 Task: Open Card Card0000000054 in Board Board0000000014 in Workspace WS0000000005 in Trello. Add Member mailaustralia7@gmail.com to Card Card0000000054 in Board Board0000000014 in Workspace WS0000000005 in Trello. Add Blue Label titled Label0000000054 to Card Card0000000054 in Board Board0000000014 in Workspace WS0000000005 in Trello. Add Checklist CL0000000054 to Card Card0000000054 in Board Board0000000014 in Workspace WS0000000005 in Trello. Add Dates with Start Date as Sep 01 2023 and Due Date as Sep 30 2023 to Card Card0000000054 in Board Board0000000014 in Workspace WS0000000005 in Trello
Action: Mouse moved to (255, 328)
Screenshot: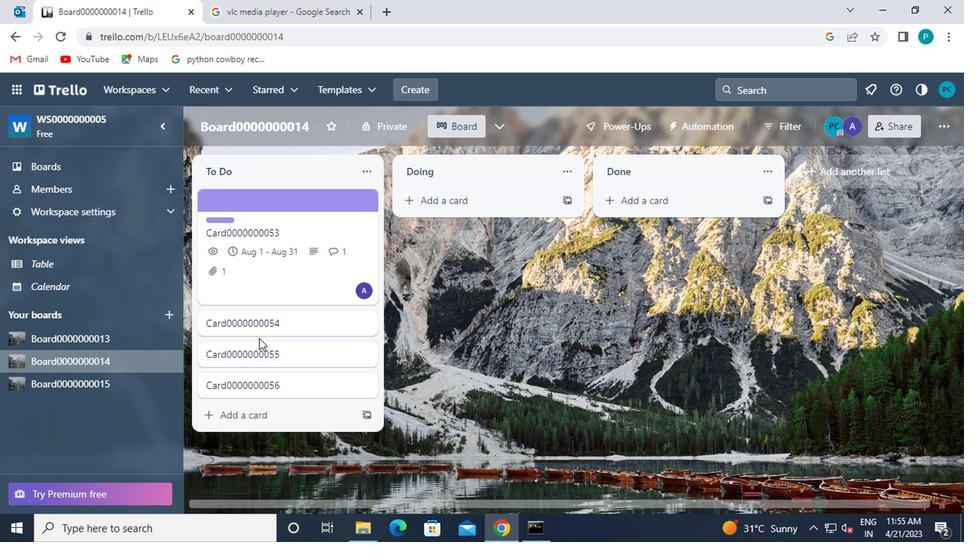 
Action: Mouse pressed left at (255, 328)
Screenshot: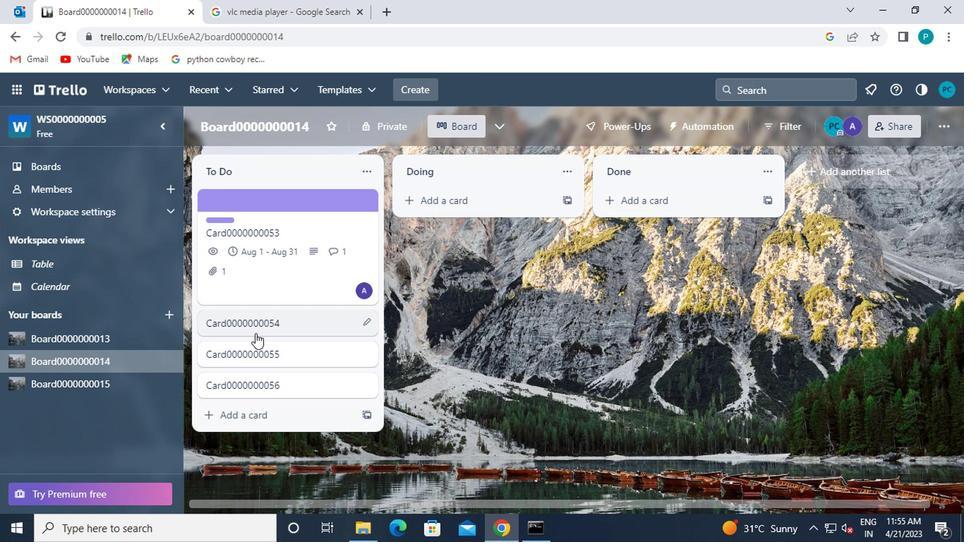 
Action: Mouse moved to (652, 253)
Screenshot: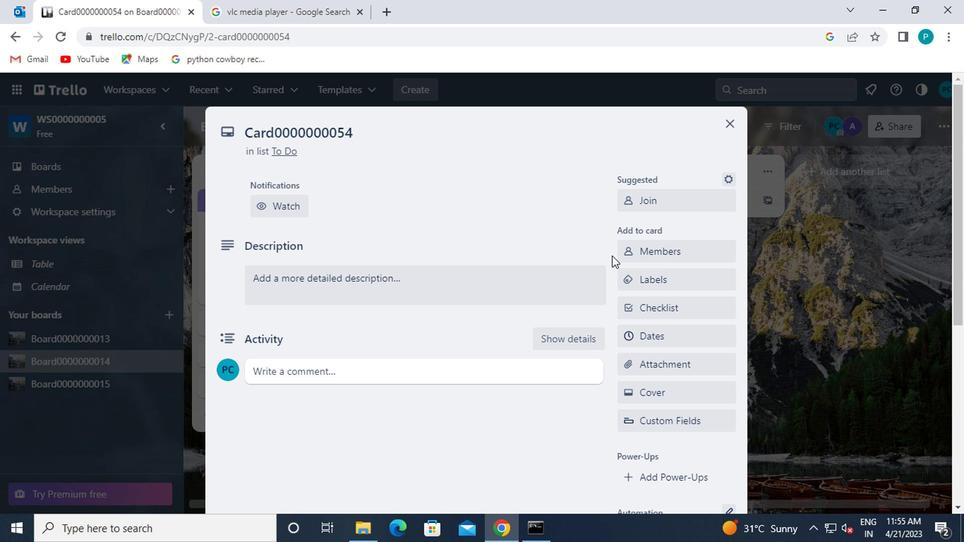 
Action: Mouse pressed left at (652, 253)
Screenshot: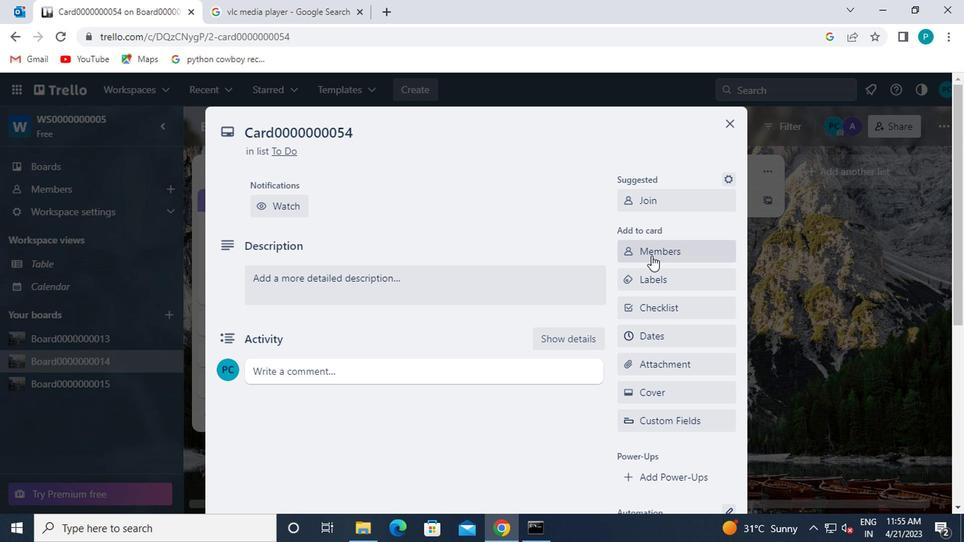 
Action: Mouse moved to (659, 318)
Screenshot: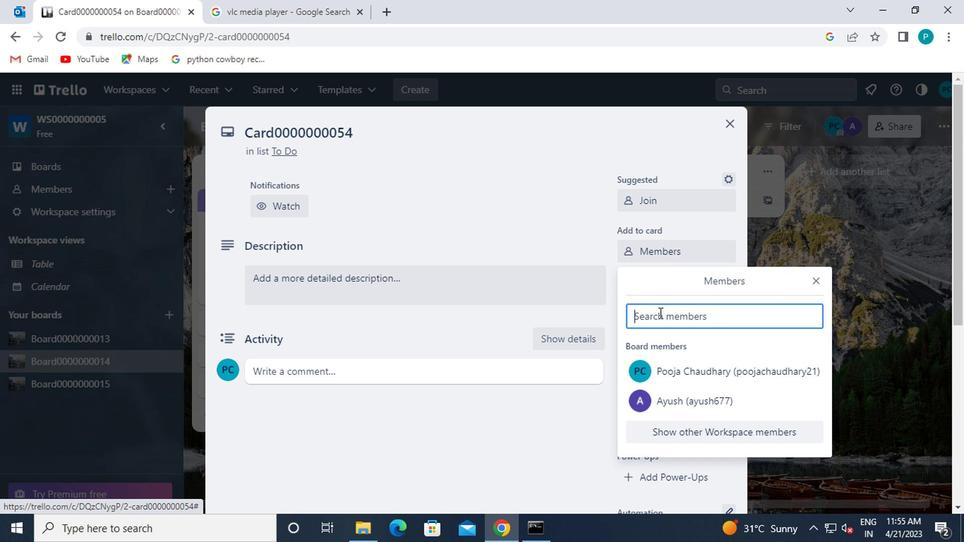 
Action: Mouse pressed left at (659, 318)
Screenshot: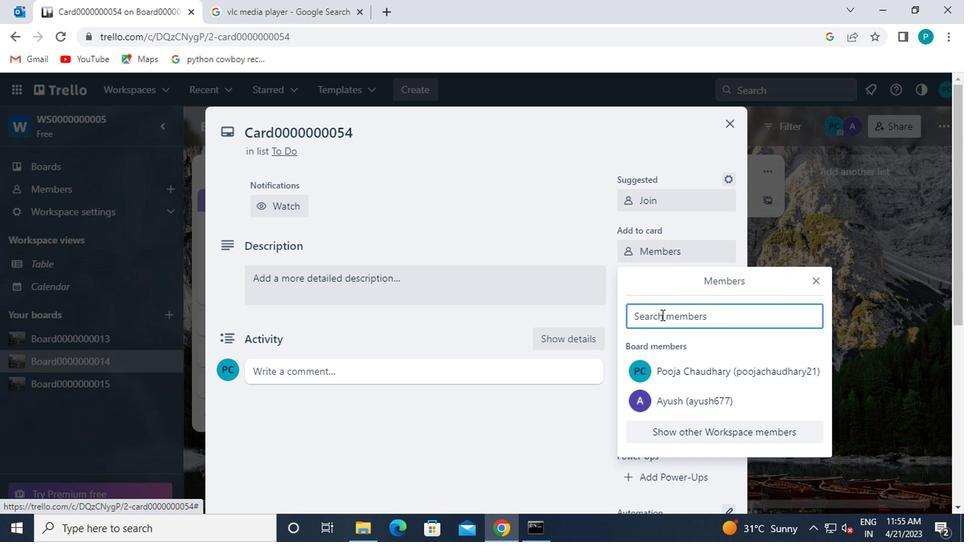 
Action: Mouse moved to (659, 318)
Screenshot: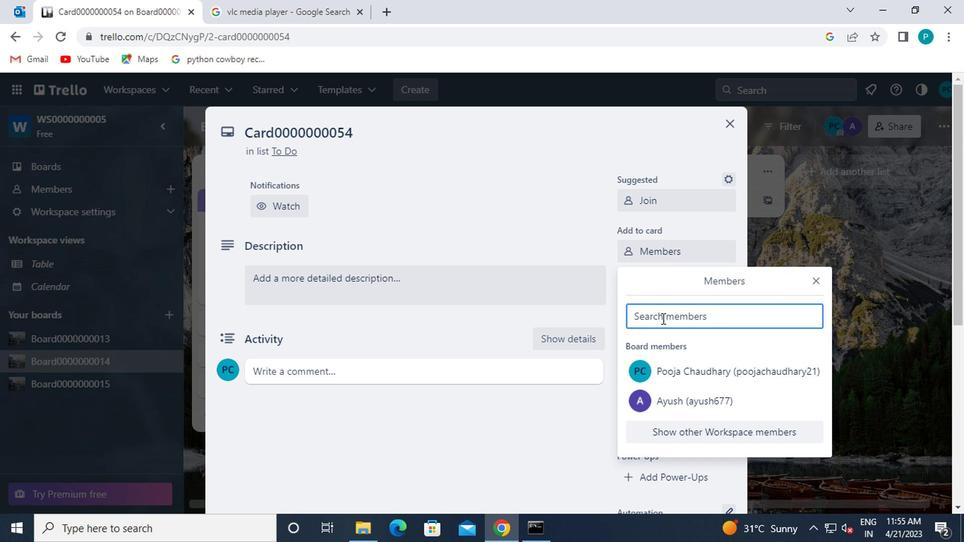 
Action: Key pressed mail
Screenshot: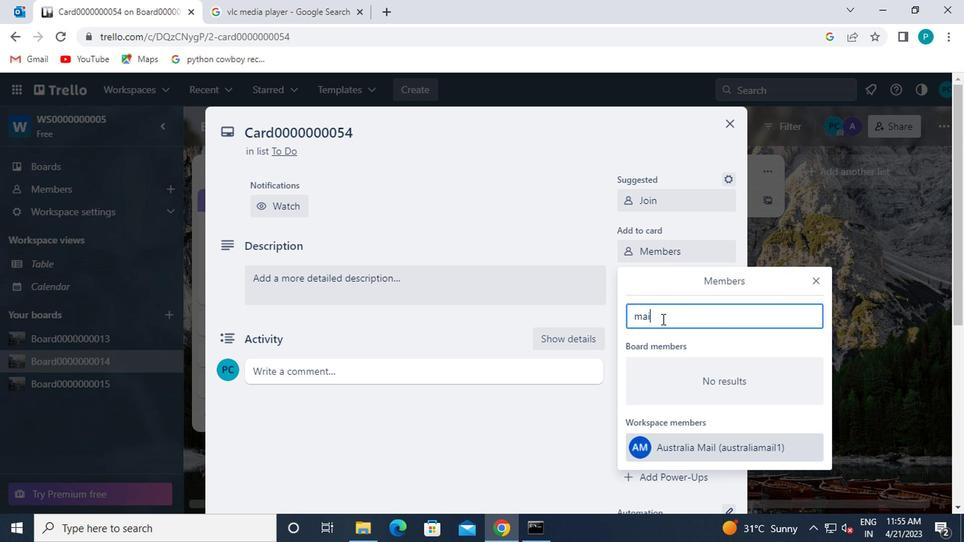 
Action: Mouse moved to (665, 451)
Screenshot: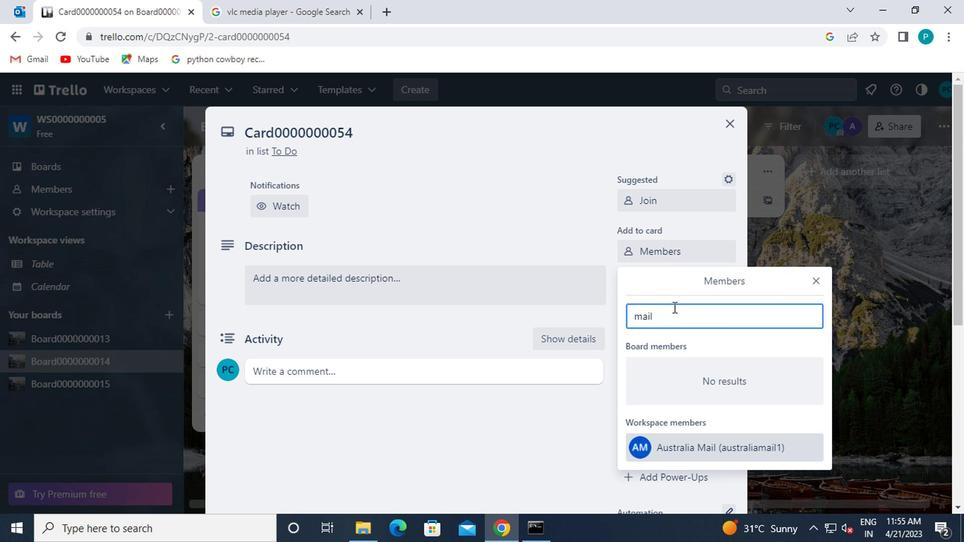 
Action: Mouse pressed left at (665, 451)
Screenshot: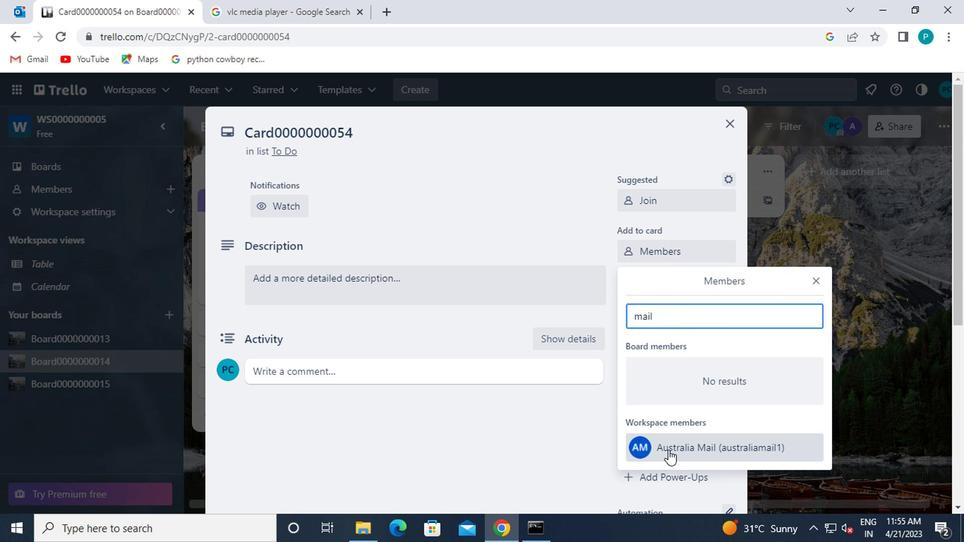 
Action: Mouse moved to (813, 279)
Screenshot: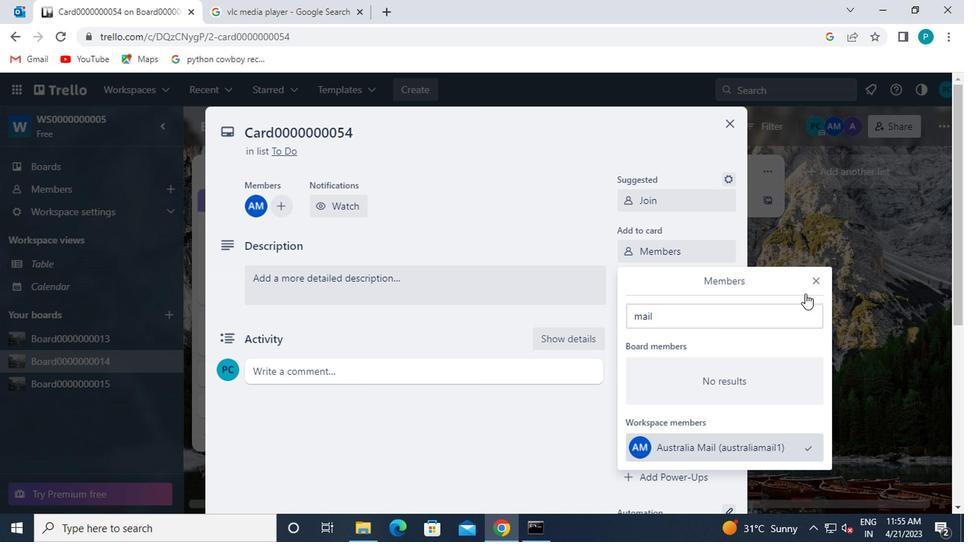 
Action: Mouse pressed left at (813, 279)
Screenshot: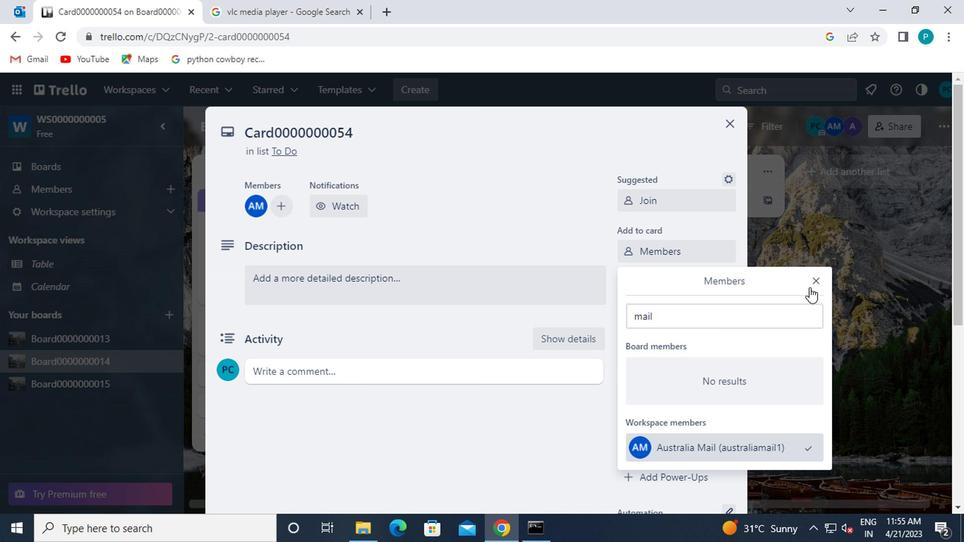 
Action: Mouse moved to (709, 280)
Screenshot: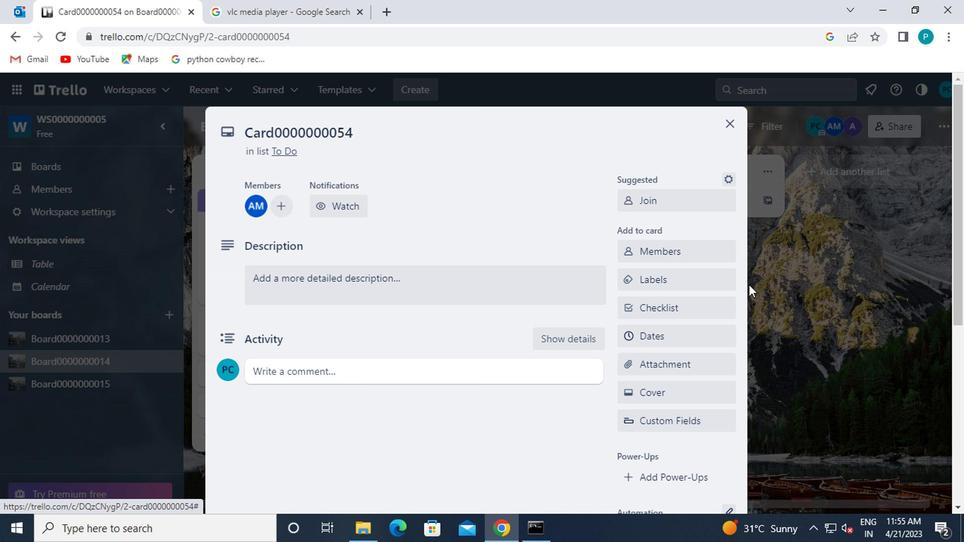 
Action: Mouse pressed left at (709, 280)
Screenshot: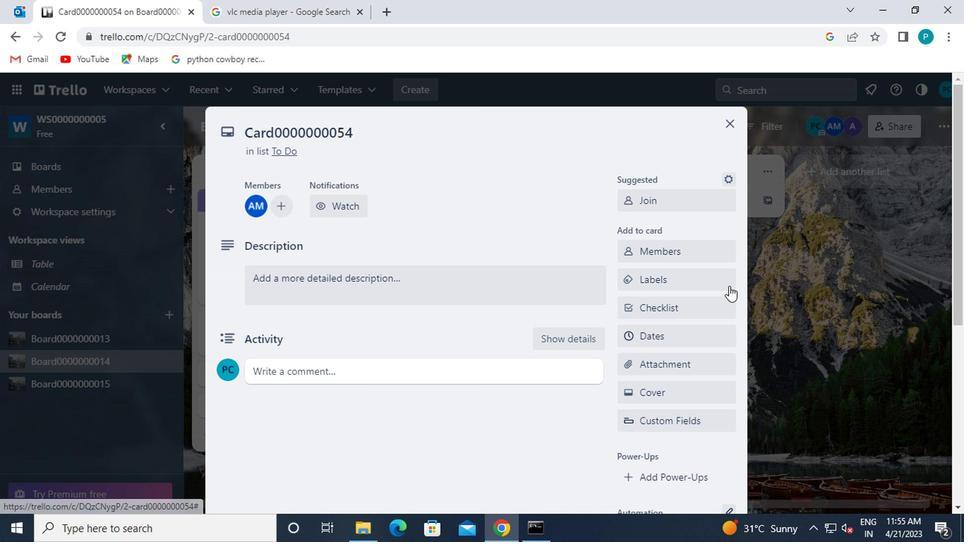 
Action: Mouse moved to (704, 404)
Screenshot: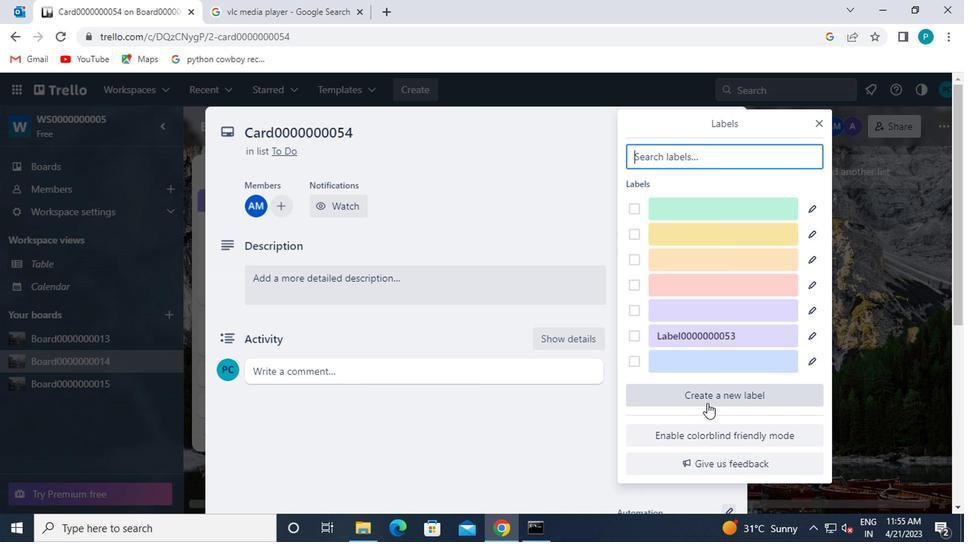 
Action: Mouse pressed left at (704, 404)
Screenshot: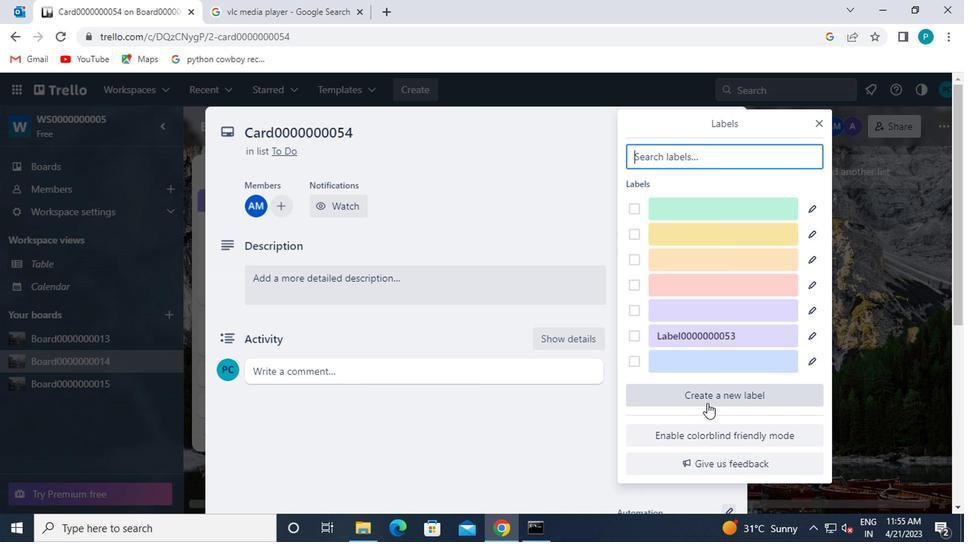 
Action: Mouse moved to (648, 399)
Screenshot: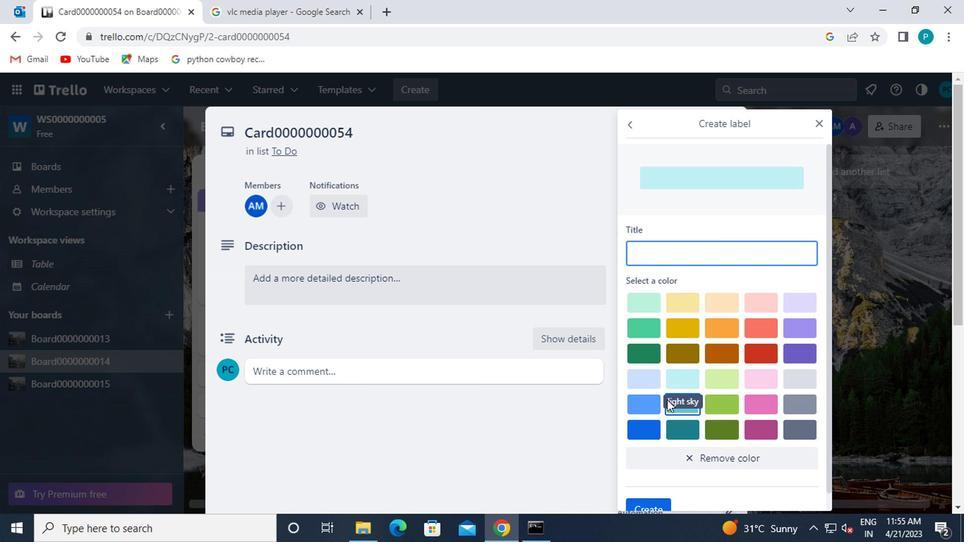 
Action: Mouse pressed left at (648, 399)
Screenshot: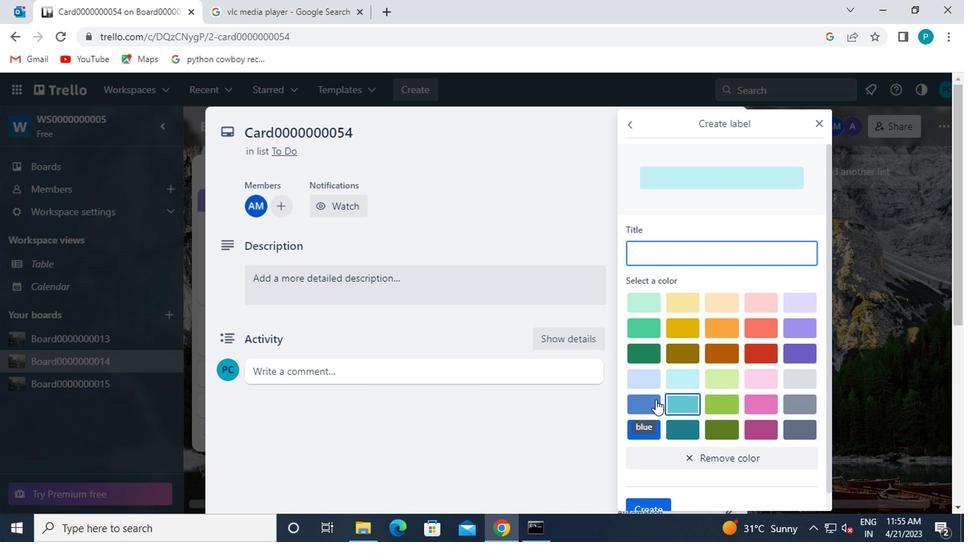 
Action: Mouse moved to (663, 244)
Screenshot: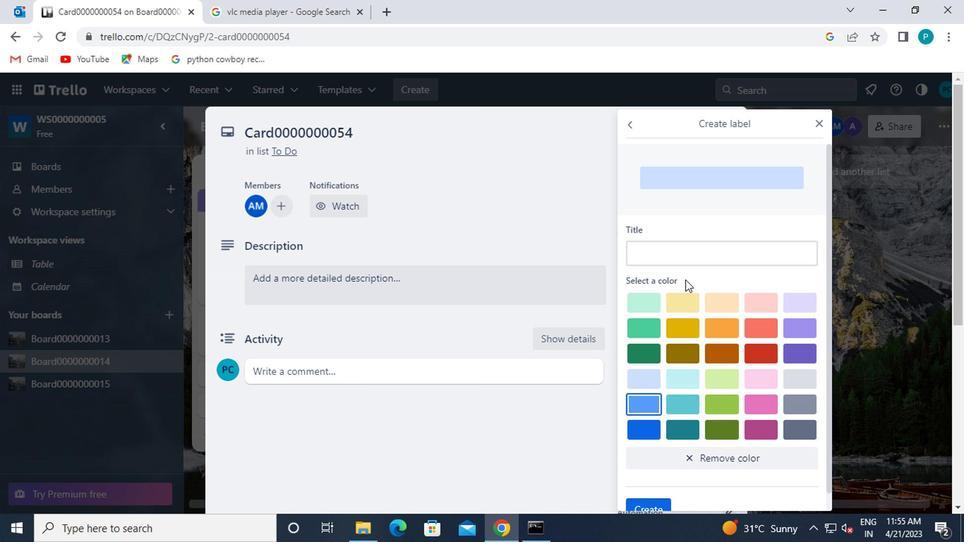 
Action: Mouse pressed left at (663, 244)
Screenshot: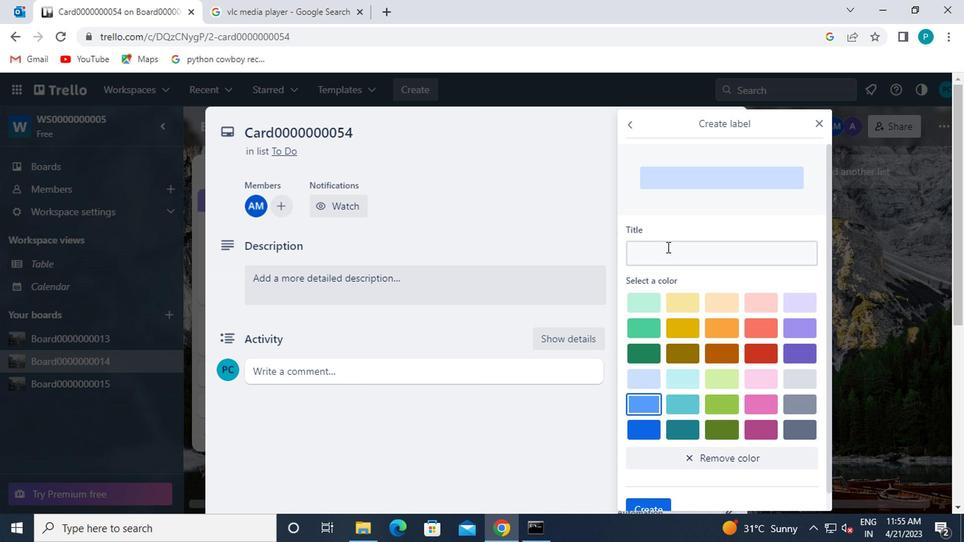 
Action: Mouse moved to (663, 251)
Screenshot: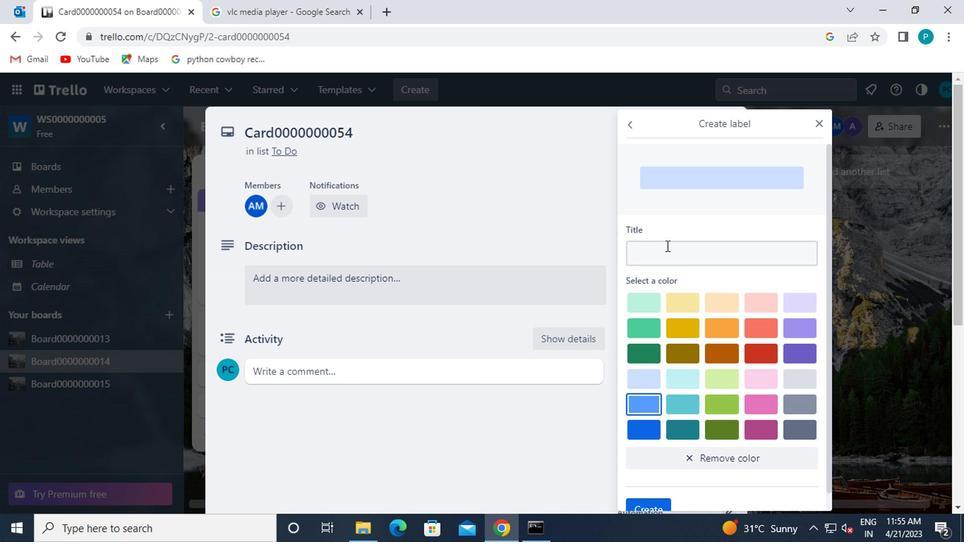 
Action: Key pressed <Key.caps_lock>l<Key.caps_lock>av<Key.backspace>bel0000000054
Screenshot: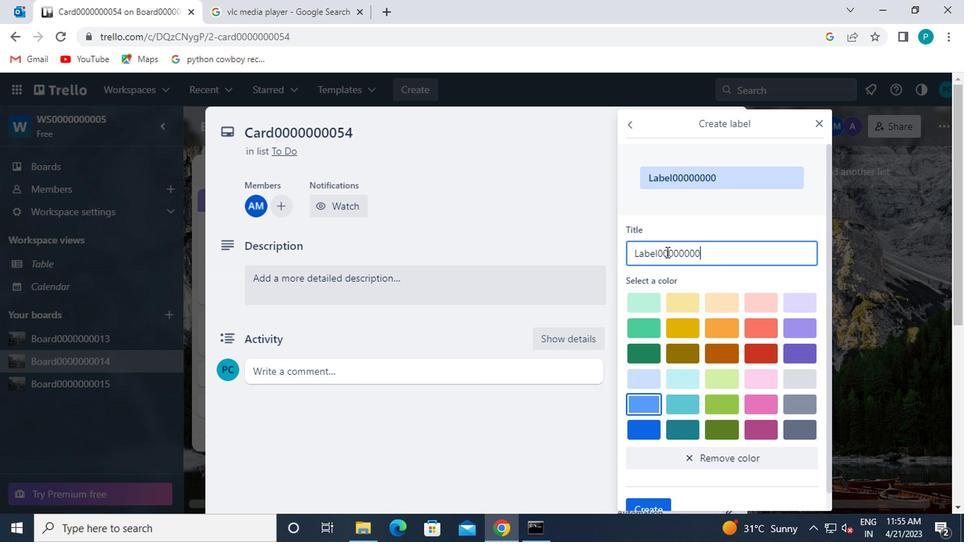 
Action: Mouse moved to (678, 433)
Screenshot: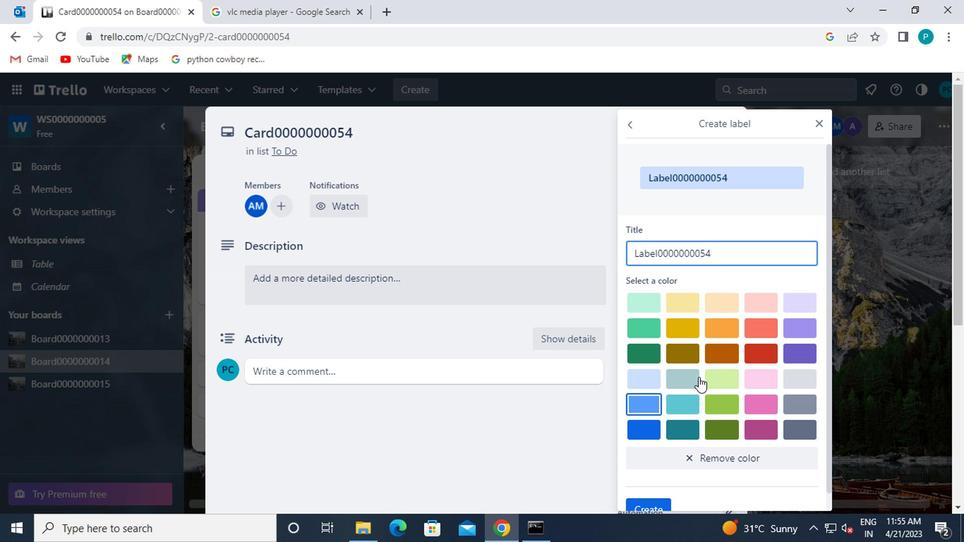 
Action: Mouse scrolled (678, 432) with delta (0, 0)
Screenshot: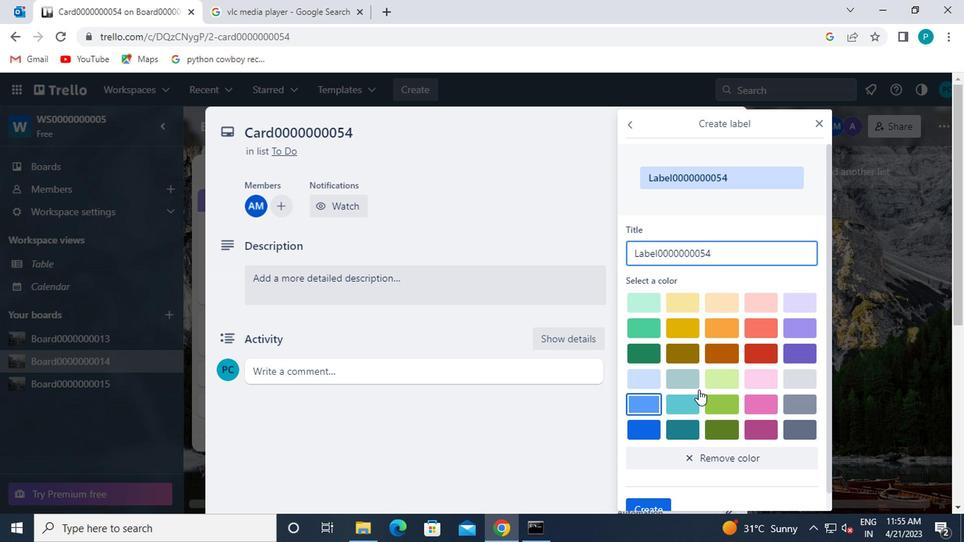 
Action: Mouse moved to (667, 433)
Screenshot: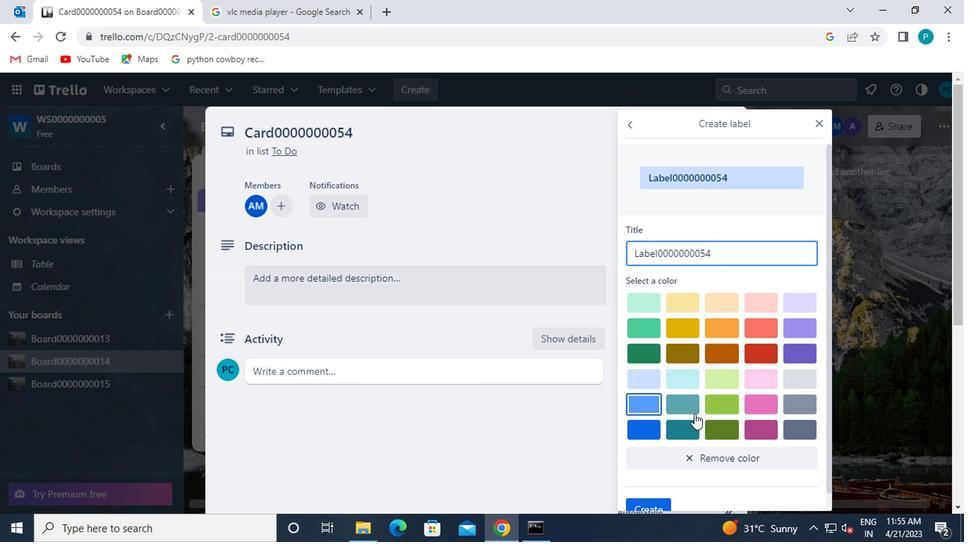 
Action: Mouse scrolled (667, 432) with delta (0, 0)
Screenshot: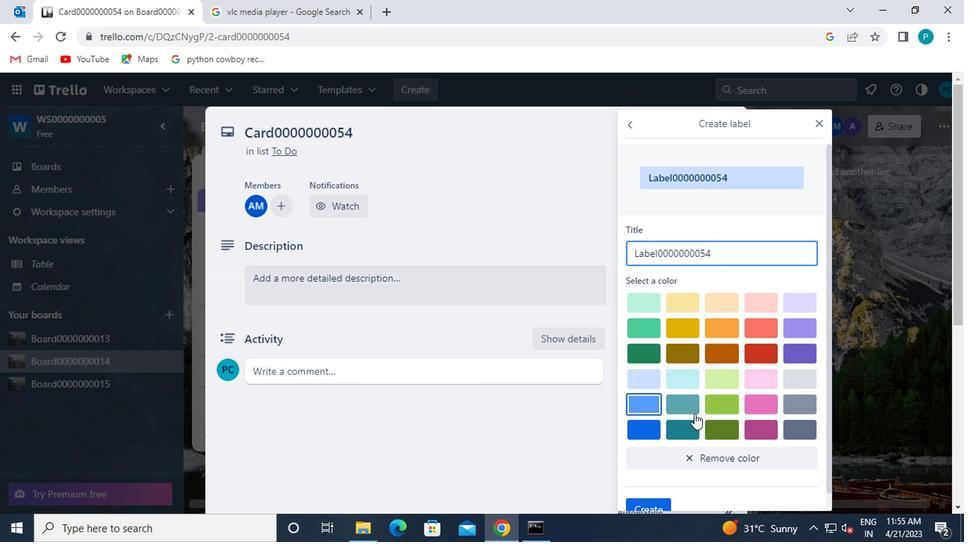 
Action: Mouse moved to (665, 433)
Screenshot: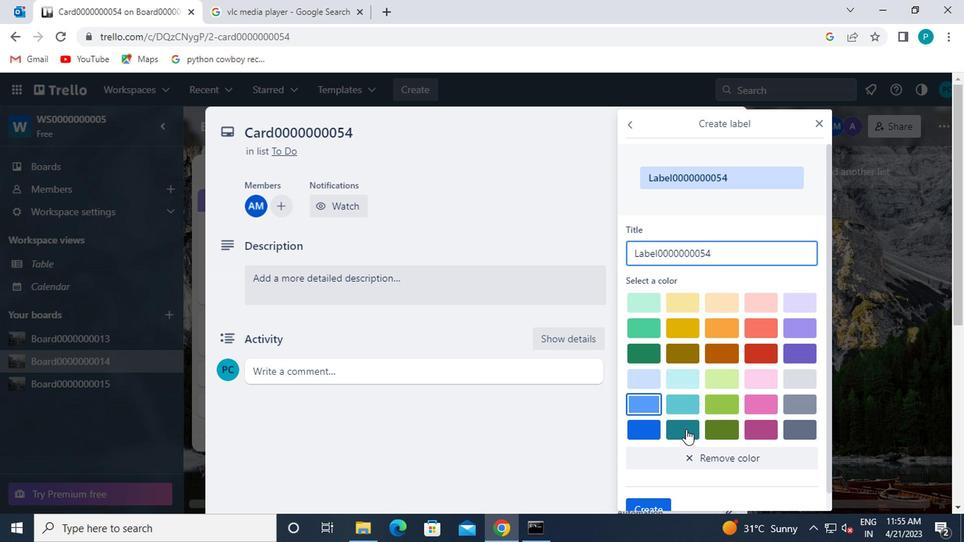 
Action: Mouse scrolled (665, 432) with delta (0, 0)
Screenshot: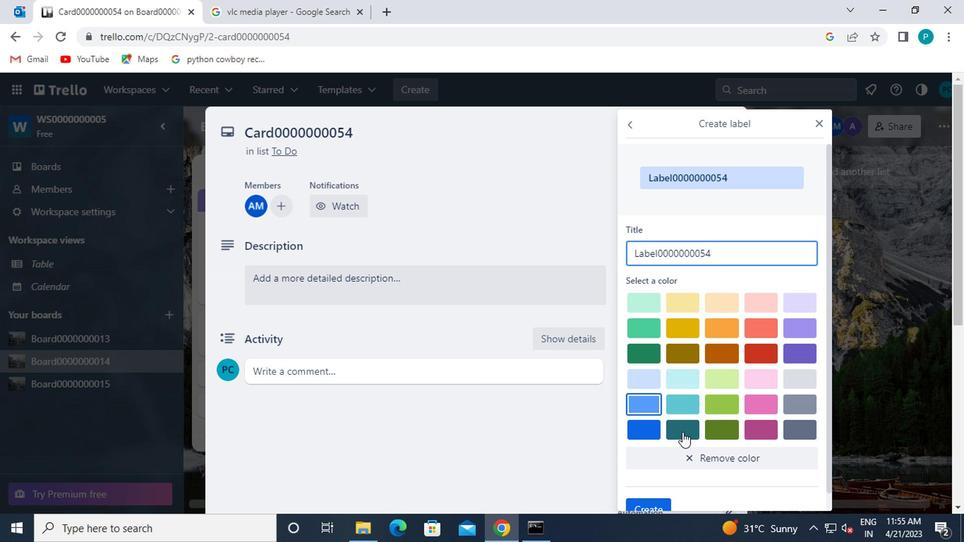 
Action: Mouse moved to (630, 493)
Screenshot: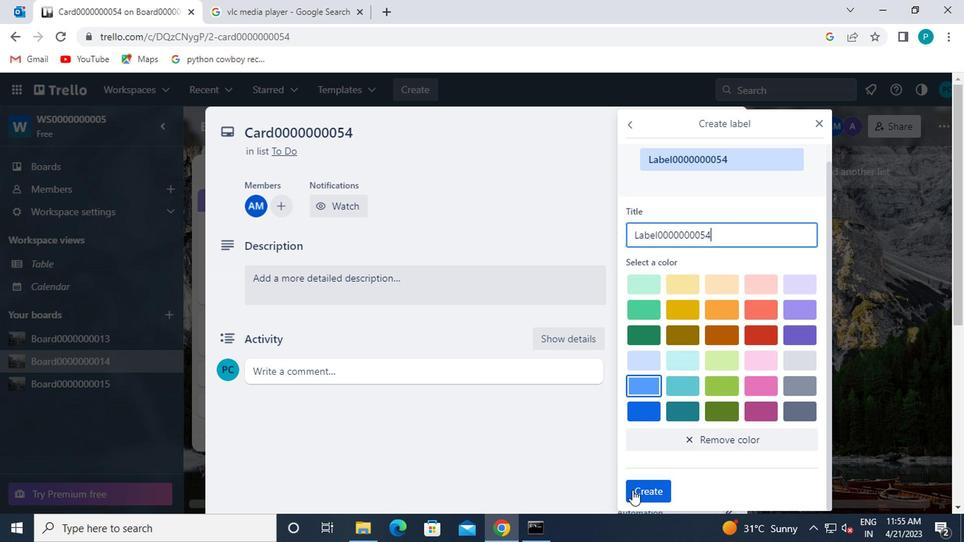 
Action: Mouse pressed left at (630, 493)
Screenshot: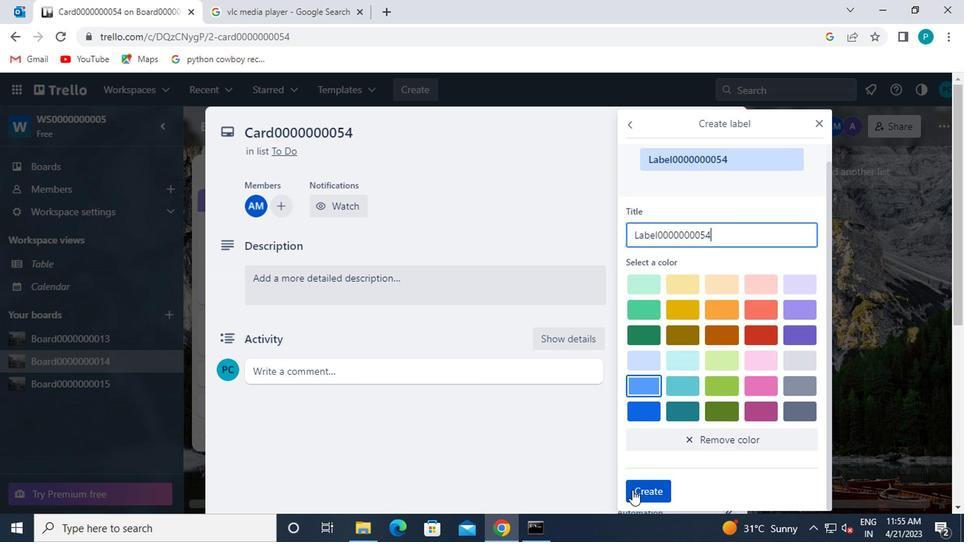 
Action: Mouse moved to (812, 120)
Screenshot: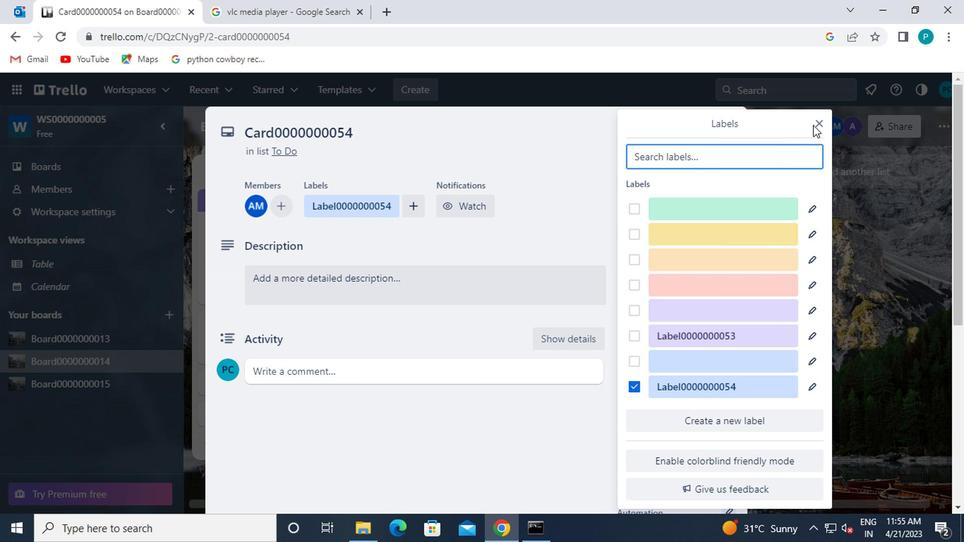 
Action: Mouse pressed left at (812, 120)
Screenshot: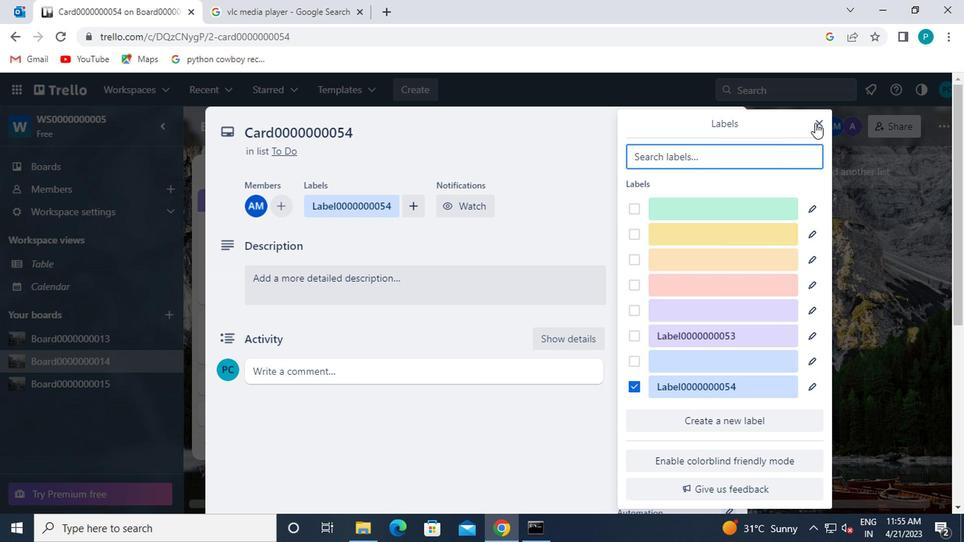 
Action: Mouse moved to (646, 305)
Screenshot: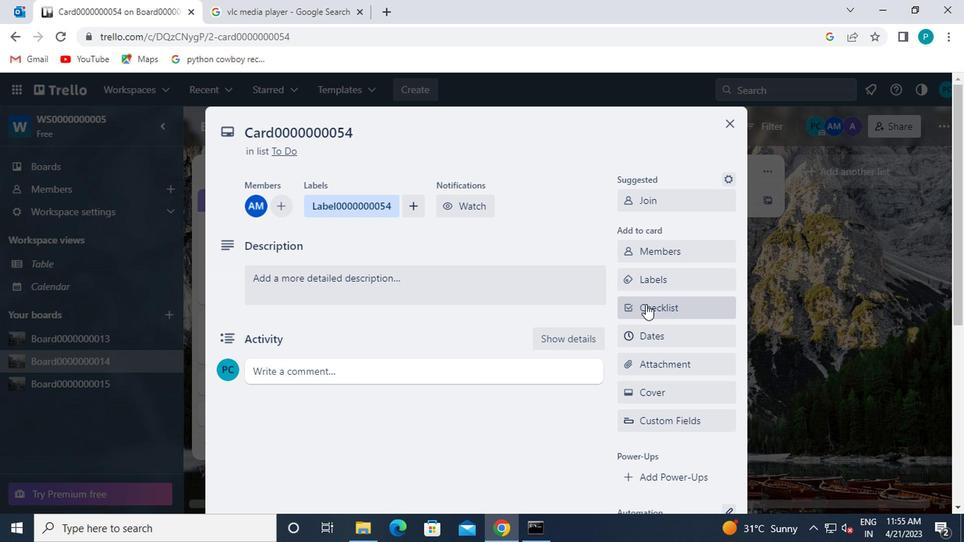 
Action: Mouse pressed left at (646, 305)
Screenshot: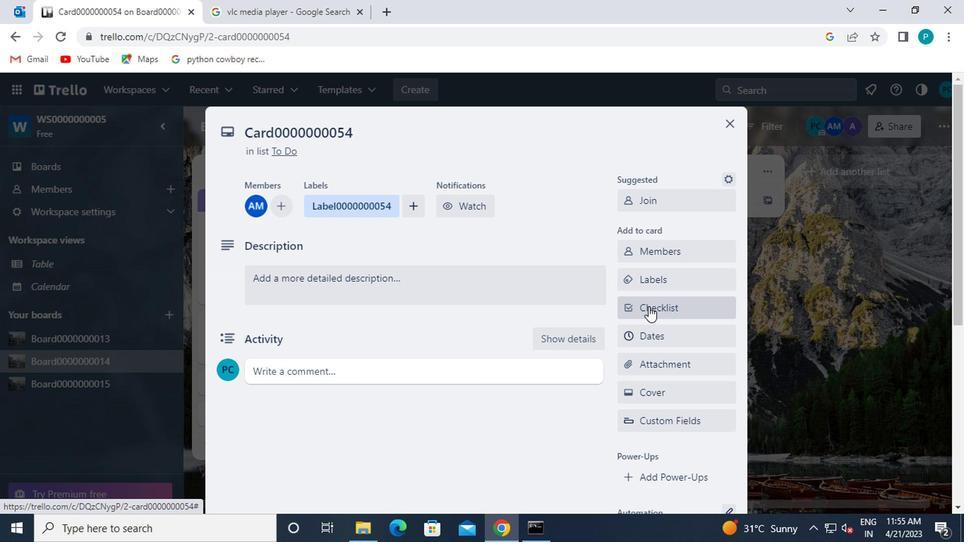
Action: Mouse moved to (669, 392)
Screenshot: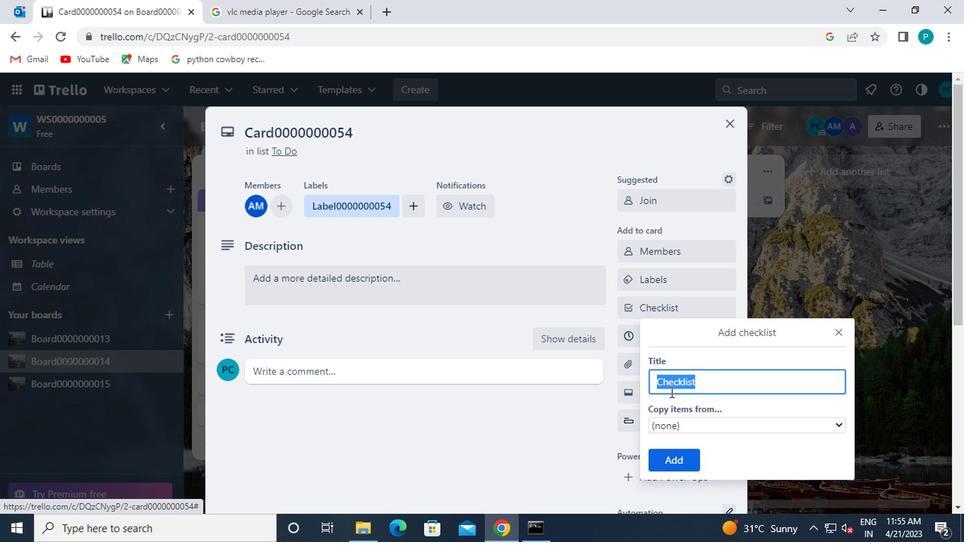 
Action: Key pressed <Key.caps_lock>cl0000000054
Screenshot: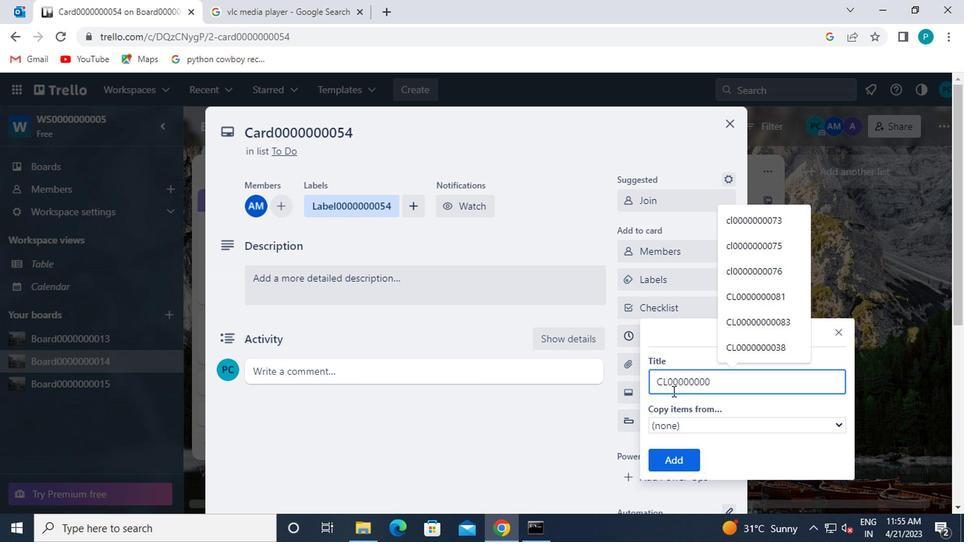 
Action: Mouse moved to (672, 465)
Screenshot: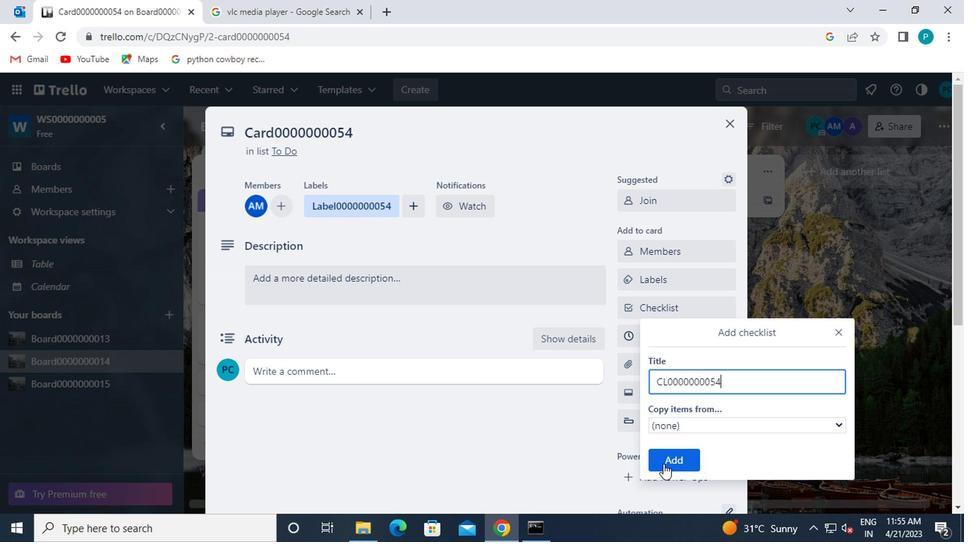 
Action: Mouse pressed left at (672, 465)
Screenshot: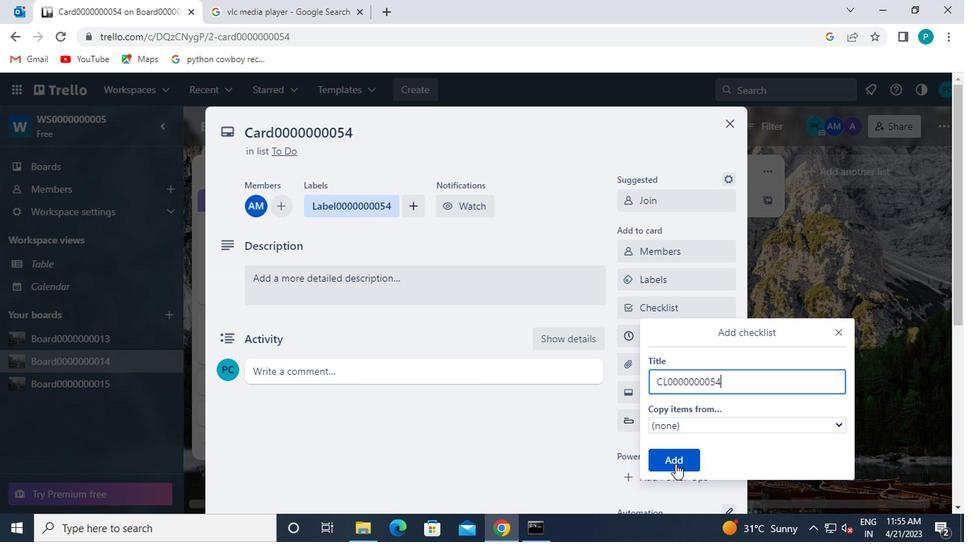 
Action: Mouse moved to (645, 336)
Screenshot: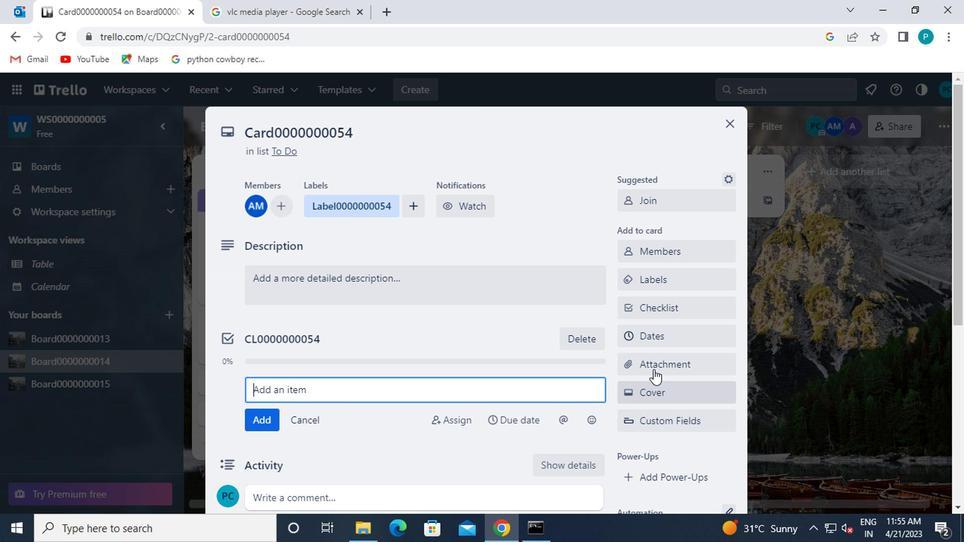 
Action: Mouse pressed left at (645, 336)
Screenshot: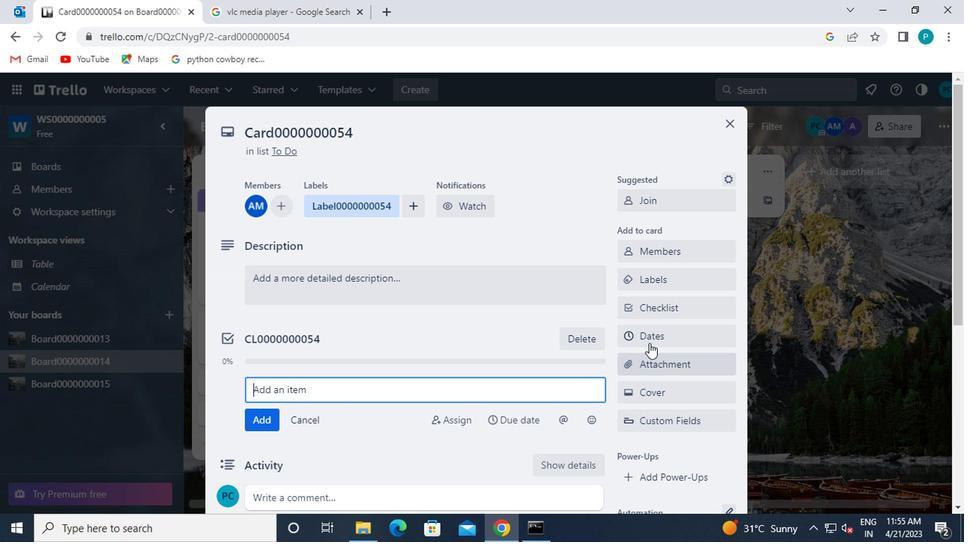 
Action: Mouse moved to (634, 379)
Screenshot: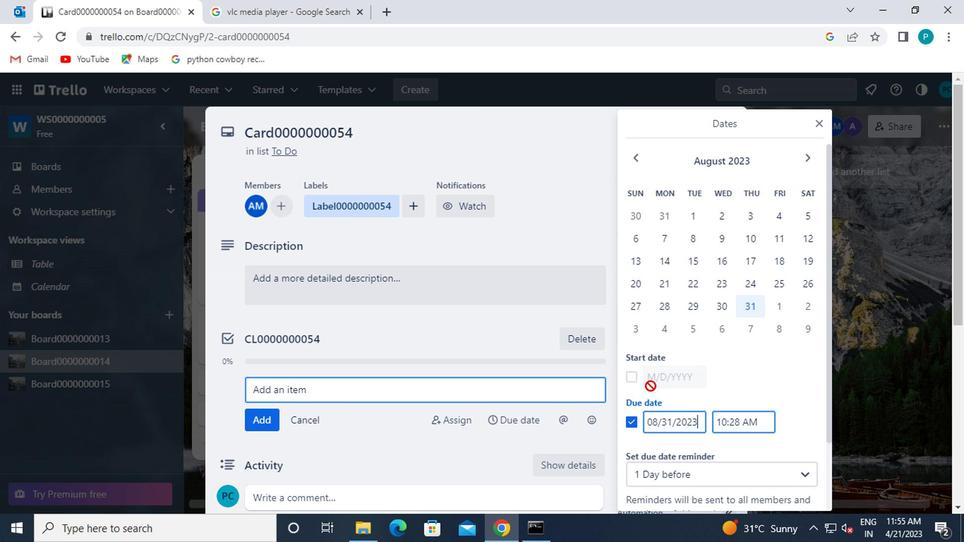 
Action: Mouse pressed left at (634, 379)
Screenshot: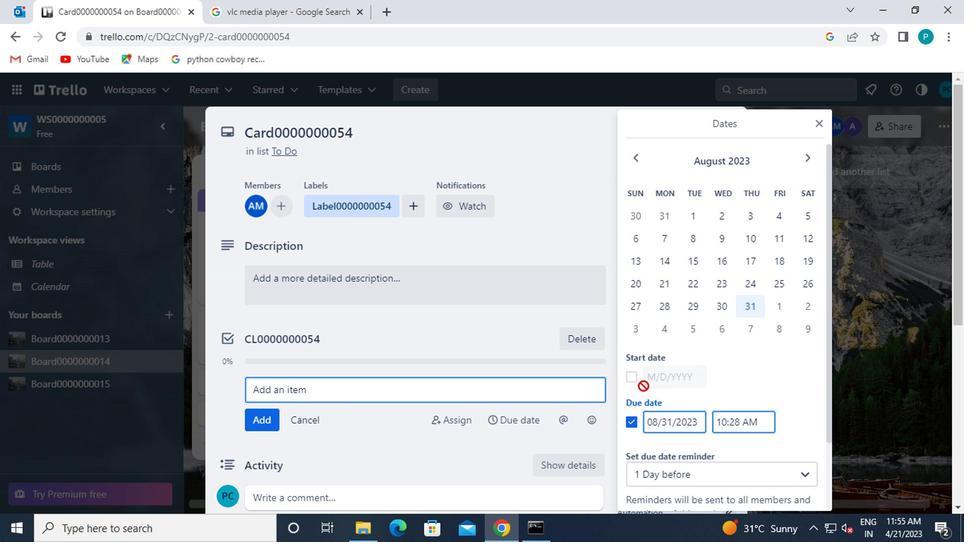
Action: Mouse moved to (801, 152)
Screenshot: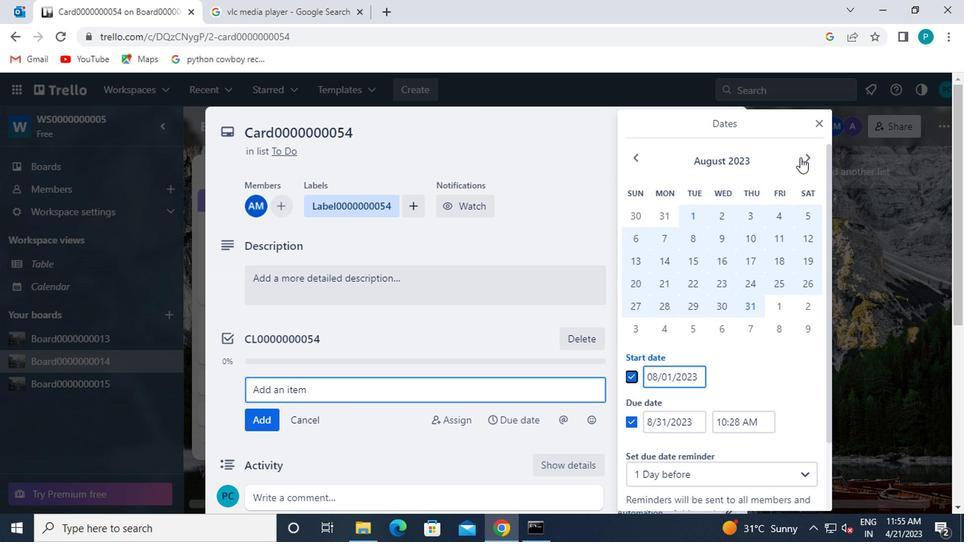 
Action: Mouse pressed left at (801, 152)
Screenshot: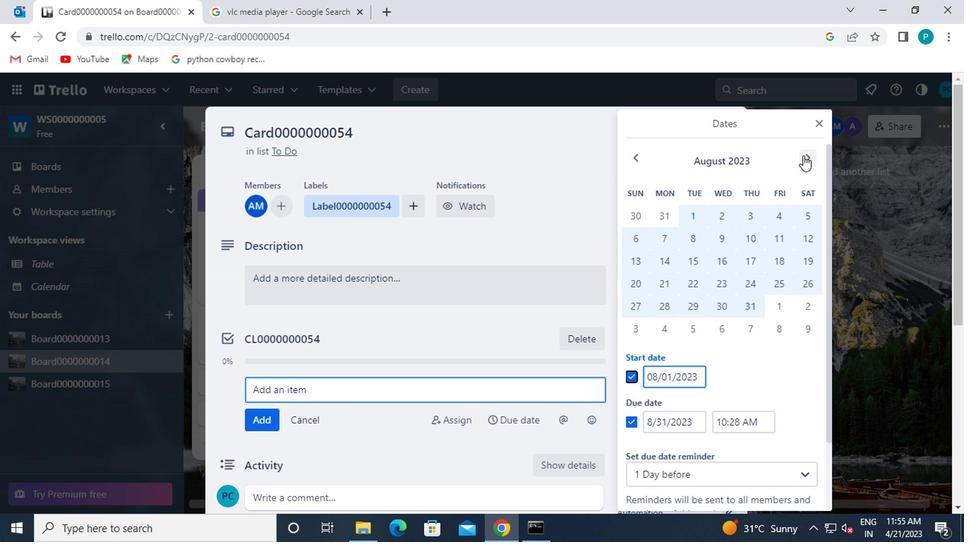
Action: Mouse moved to (774, 208)
Screenshot: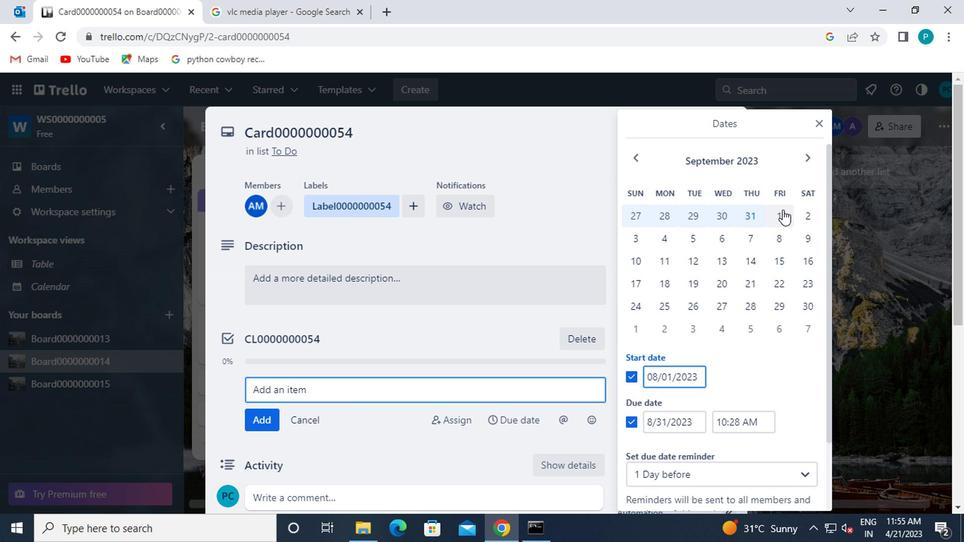 
Action: Mouse pressed left at (774, 208)
Screenshot: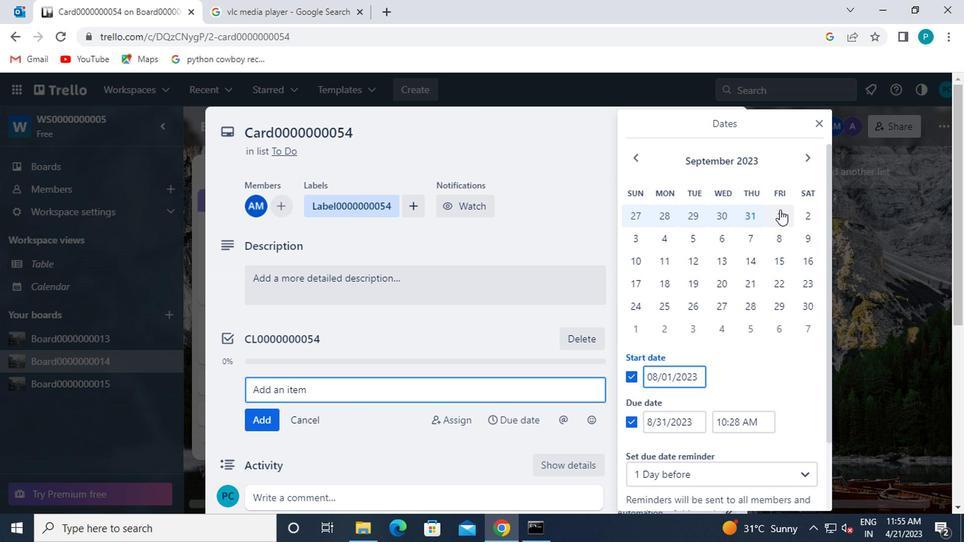 
Action: Mouse moved to (808, 305)
Screenshot: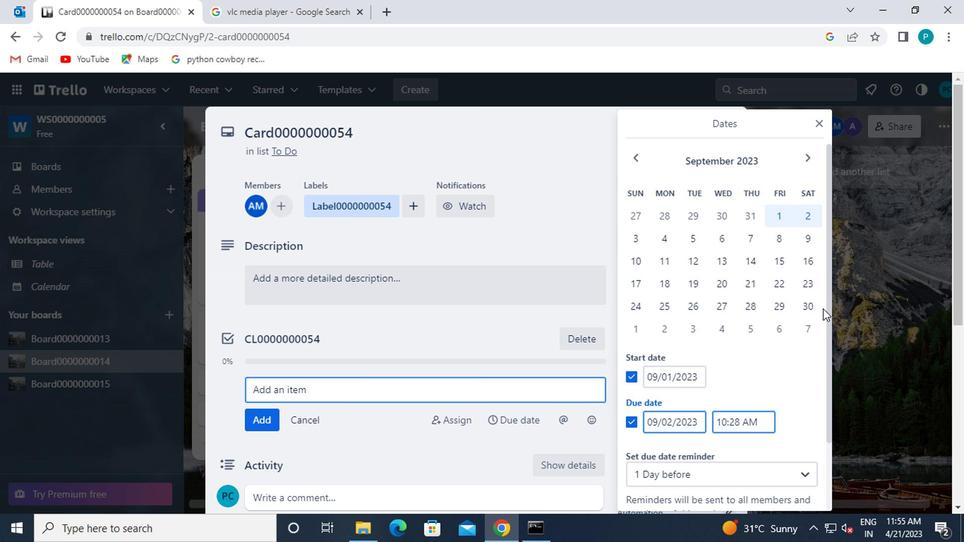 
Action: Mouse pressed left at (808, 305)
Screenshot: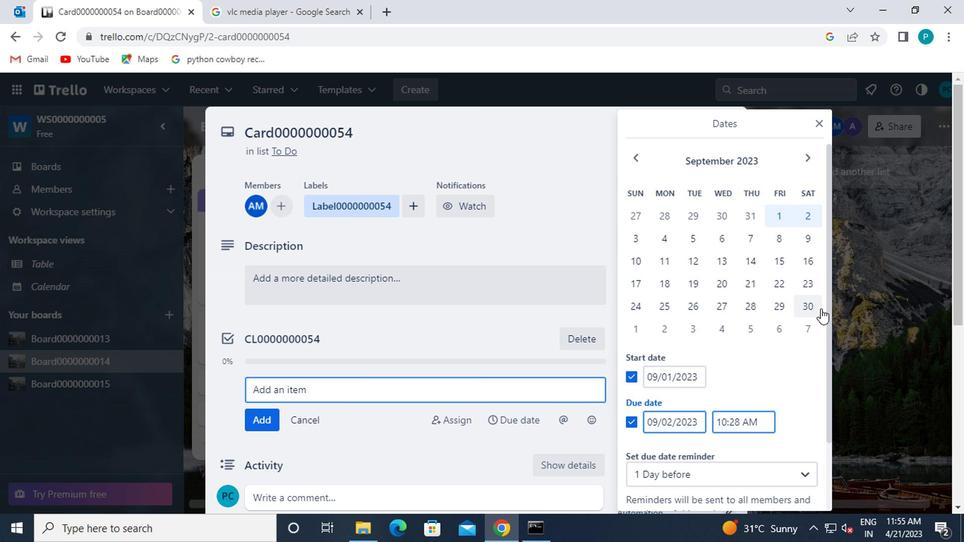 
Action: Mouse moved to (807, 303)
Screenshot: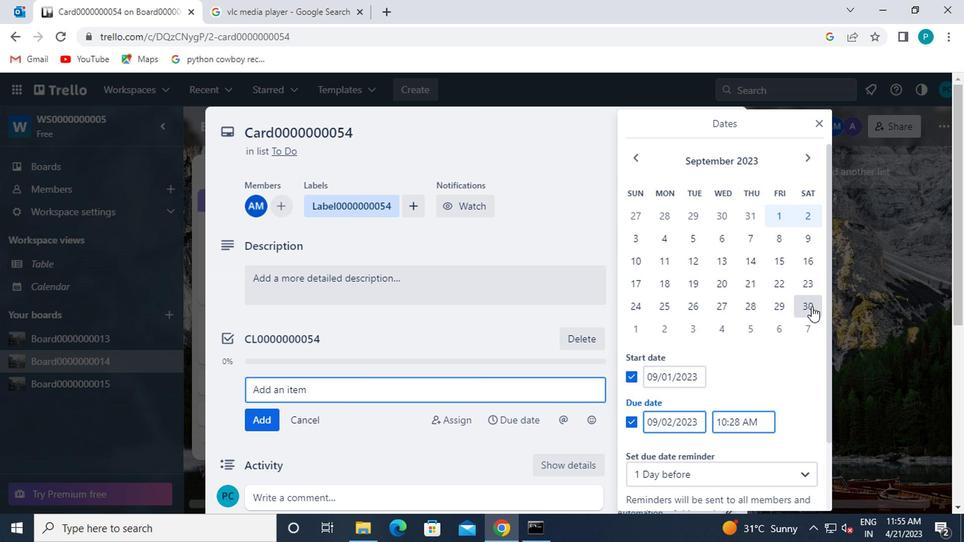 
Action: Mouse scrolled (807, 303) with delta (0, 0)
Screenshot: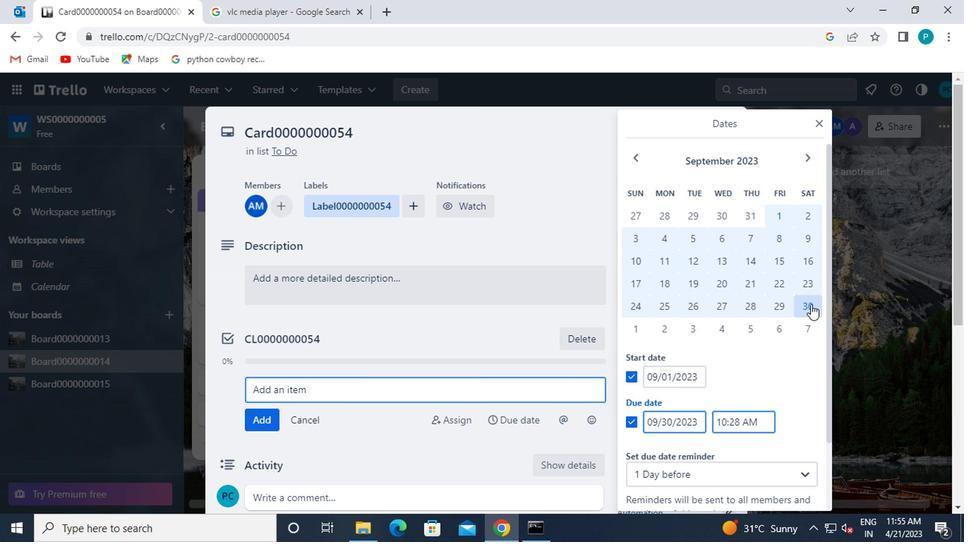 
Action: Mouse scrolled (807, 303) with delta (0, 0)
Screenshot: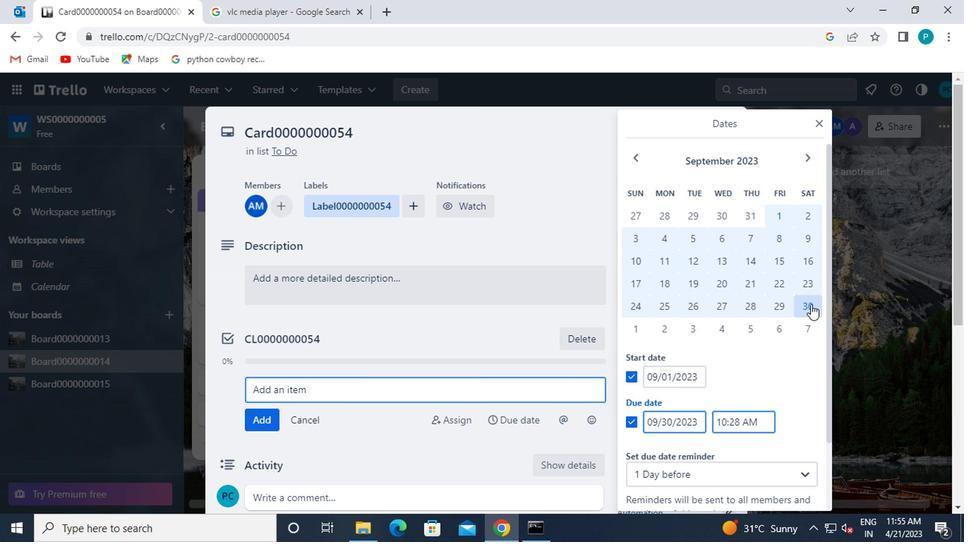 
Action: Mouse moved to (754, 457)
Screenshot: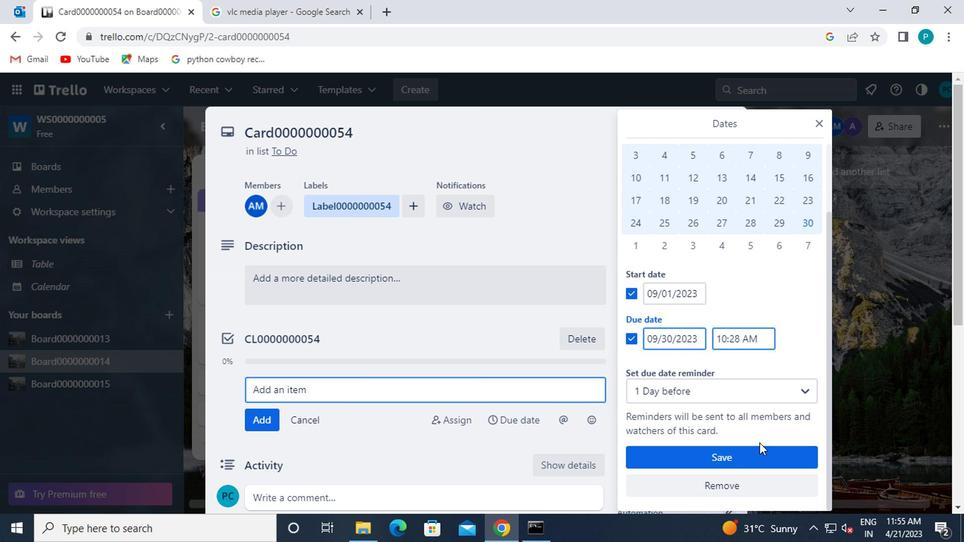 
Action: Mouse pressed left at (754, 457)
Screenshot: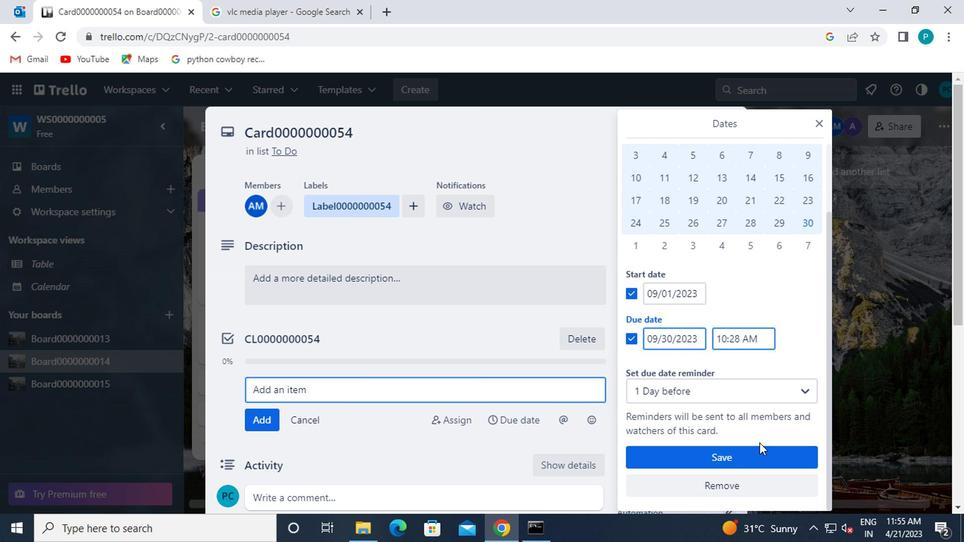 
